 Task: Select the Central Africa Time as time zone for the schedule.
Action: Mouse moved to (94, 122)
Screenshot: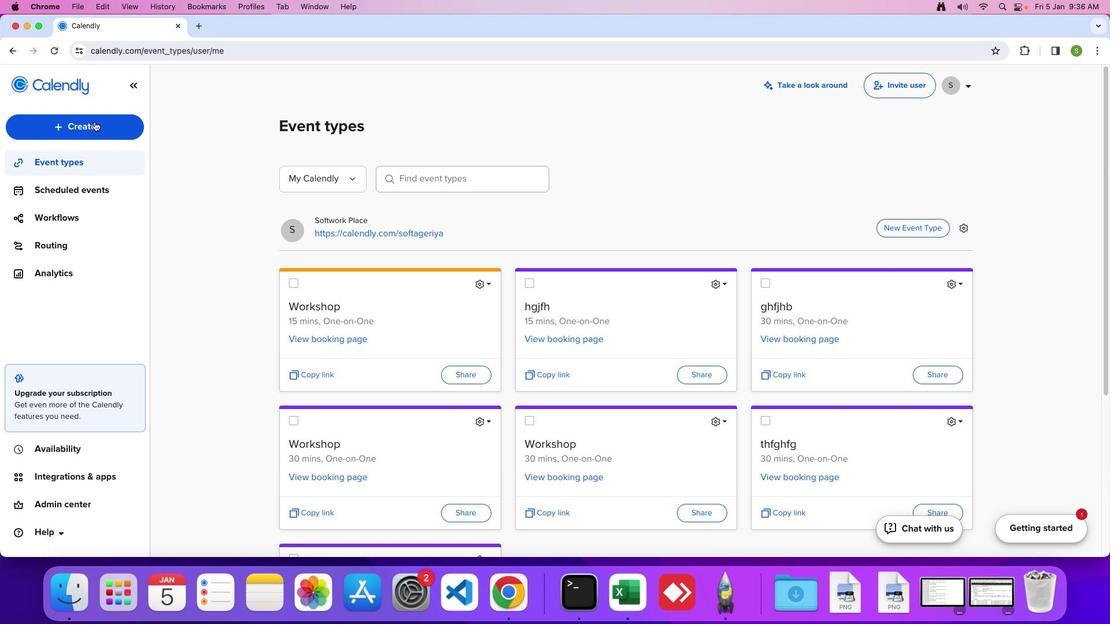 
Action: Mouse pressed left at (94, 122)
Screenshot: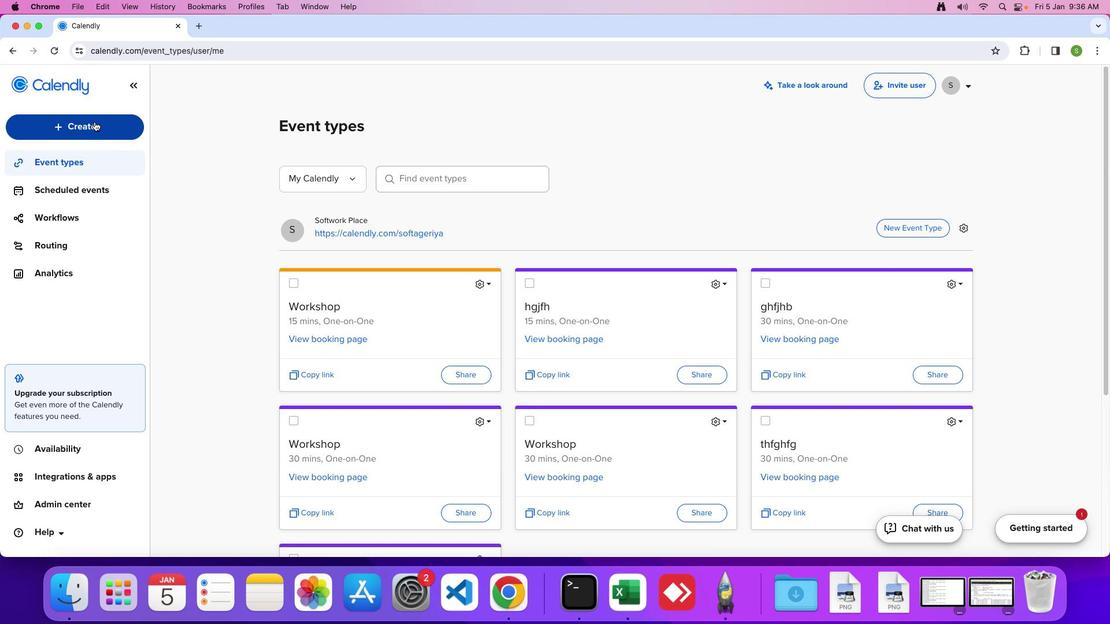
Action: Mouse moved to (60, 220)
Screenshot: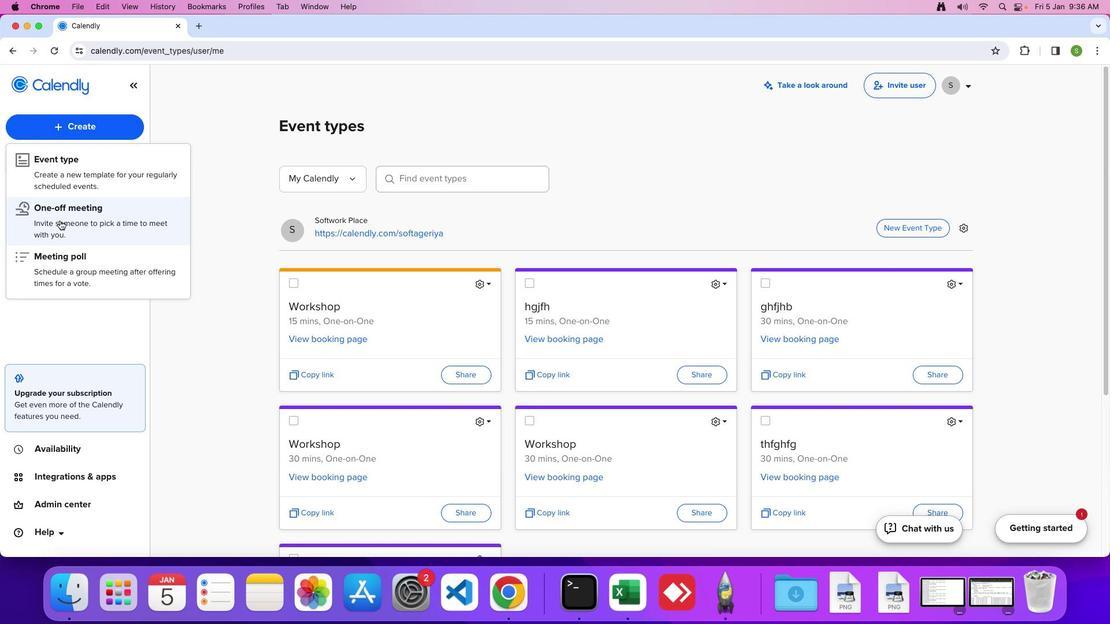 
Action: Mouse pressed left at (60, 220)
Screenshot: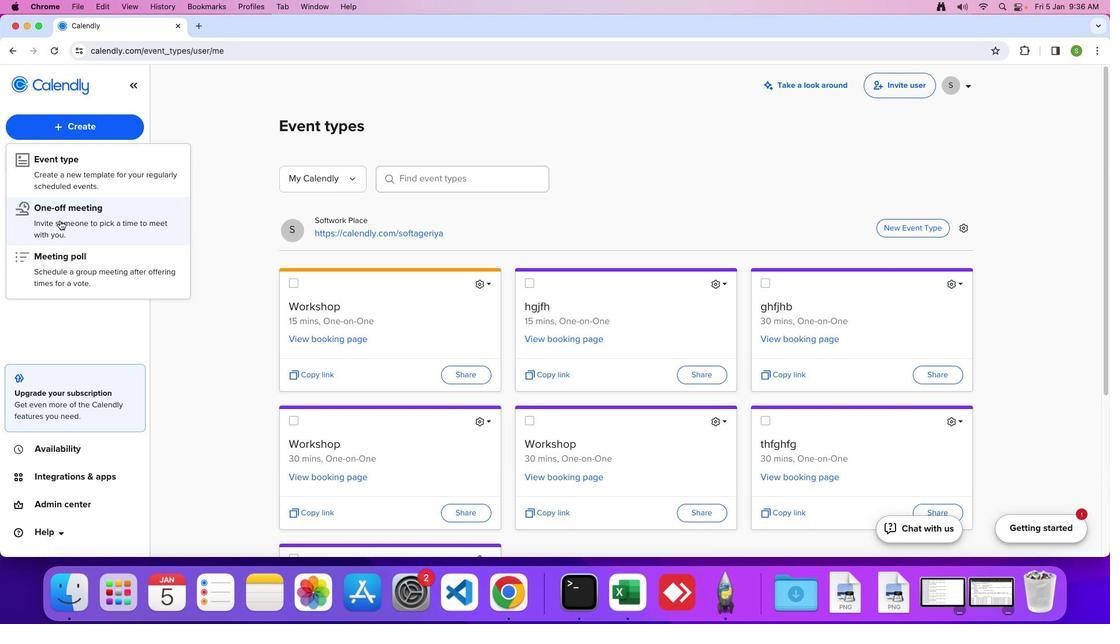 
Action: Mouse moved to (87, 140)
Screenshot: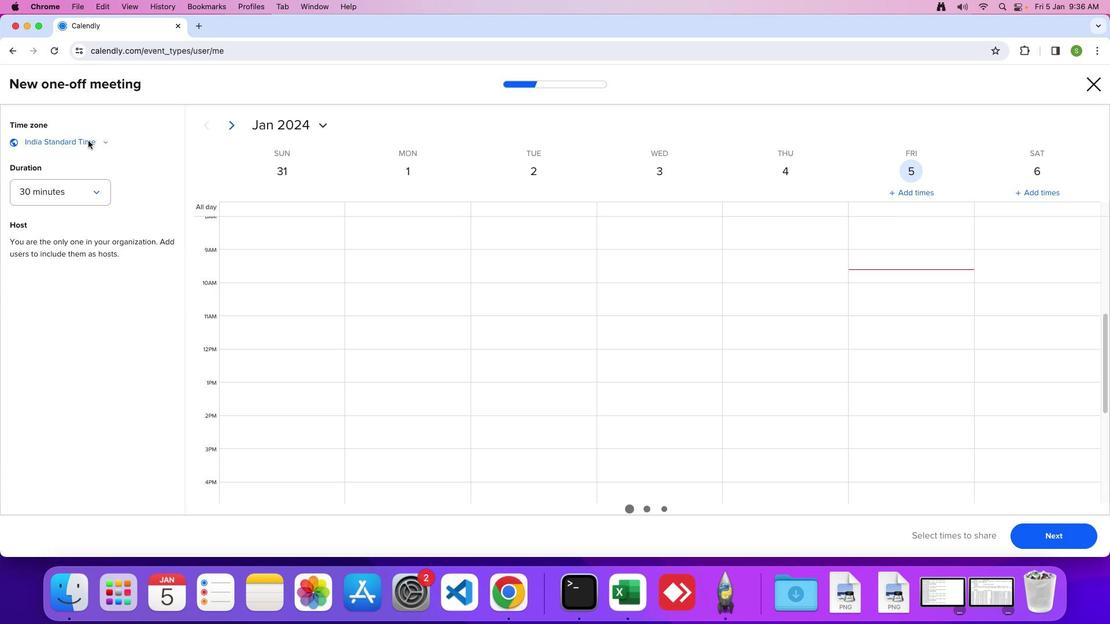 
Action: Mouse pressed left at (87, 140)
Screenshot: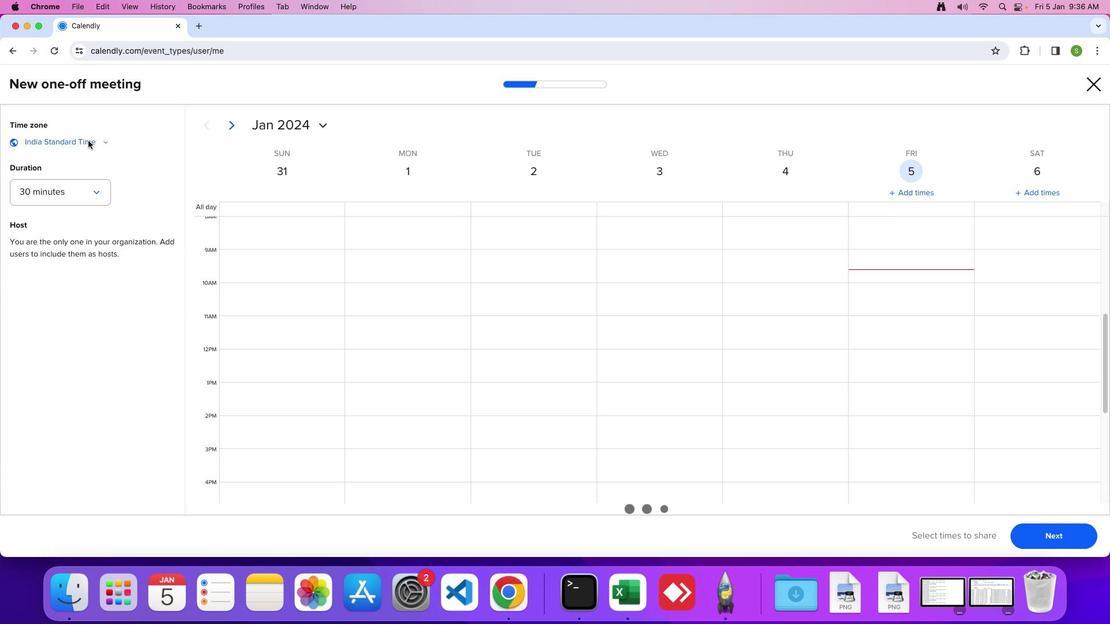 
Action: Mouse moved to (112, 247)
Screenshot: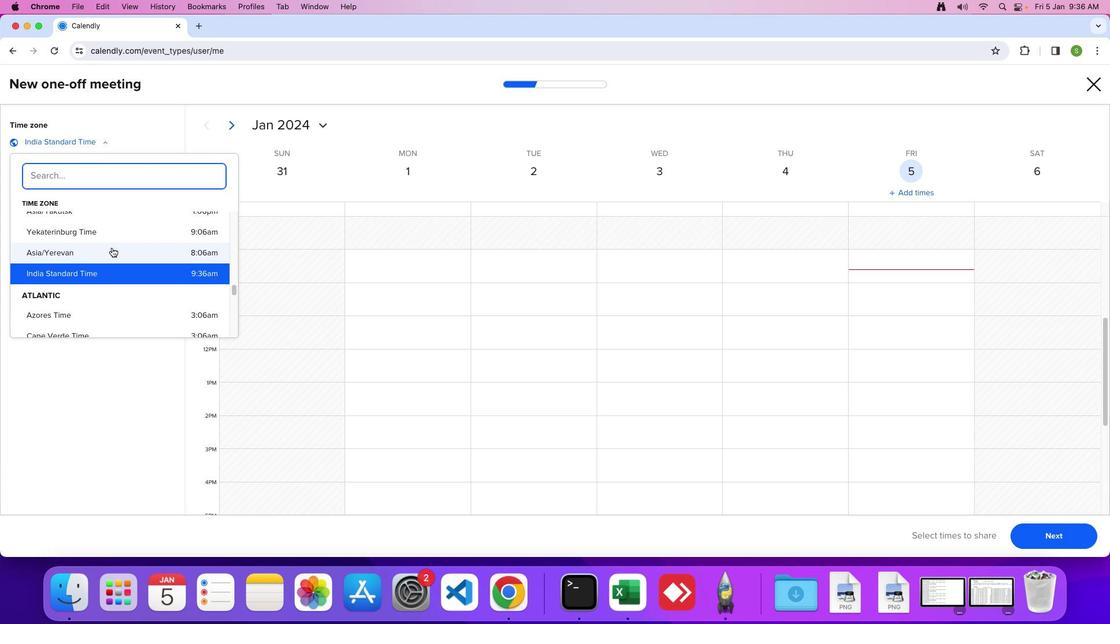 
Action: Mouse scrolled (112, 247) with delta (0, 0)
Screenshot: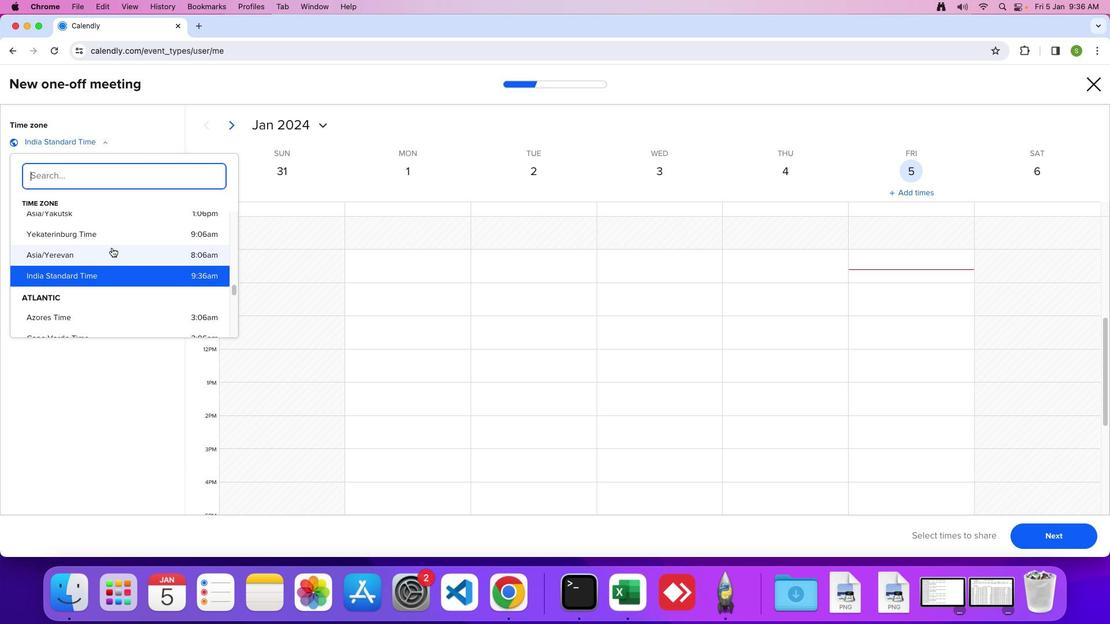 
Action: Mouse scrolled (112, 247) with delta (0, 0)
Screenshot: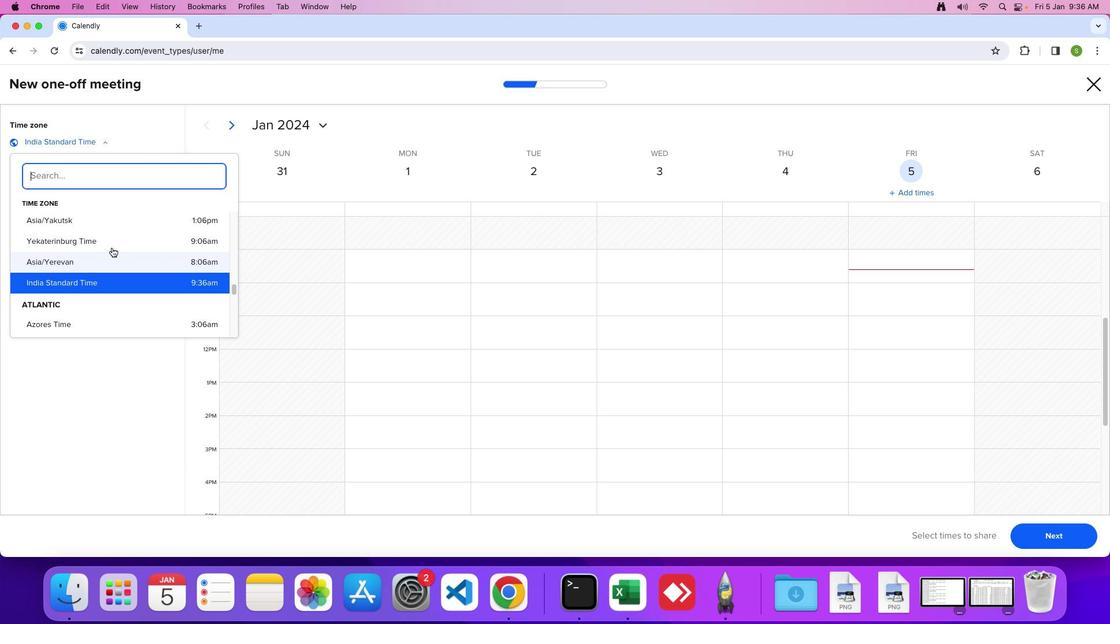 
Action: Mouse moved to (112, 248)
Screenshot: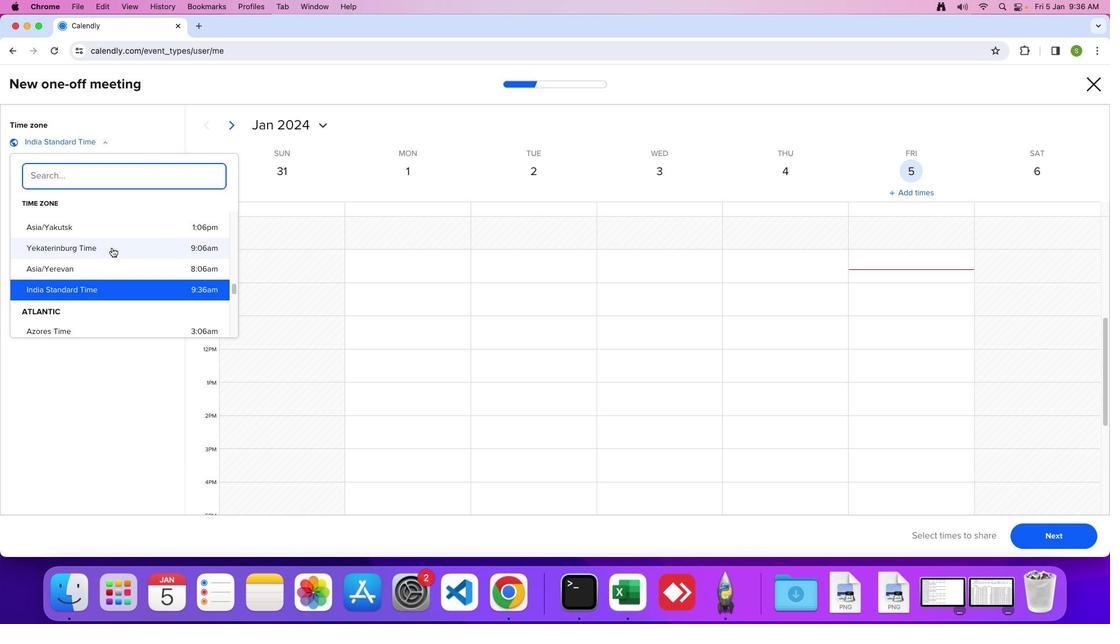 
Action: Mouse scrolled (112, 248) with delta (0, 0)
Screenshot: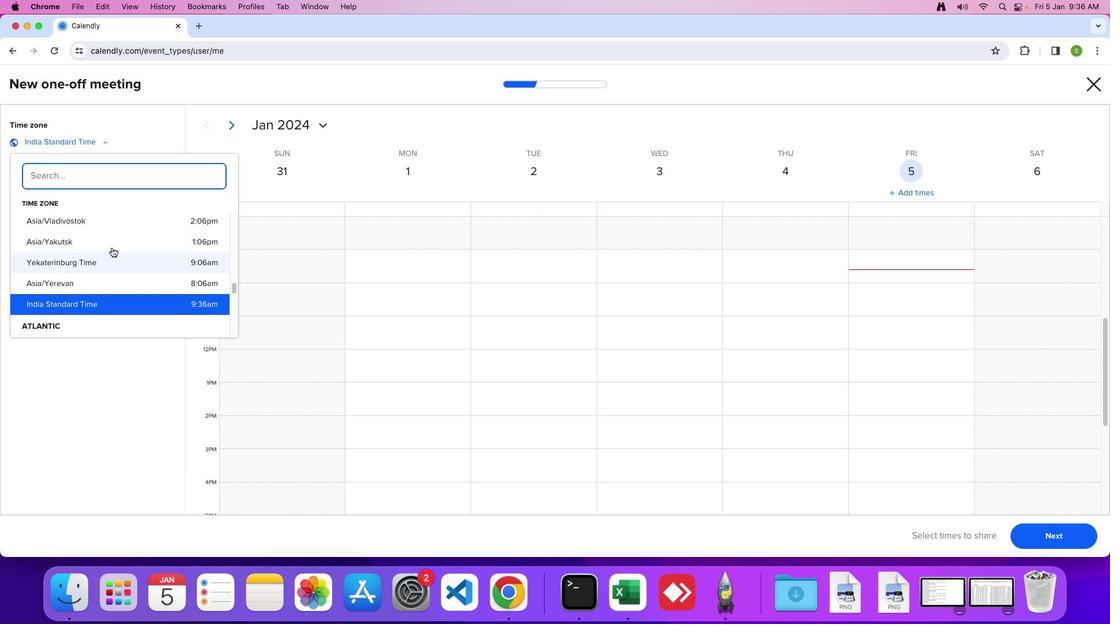 
Action: Mouse moved to (111, 248)
Screenshot: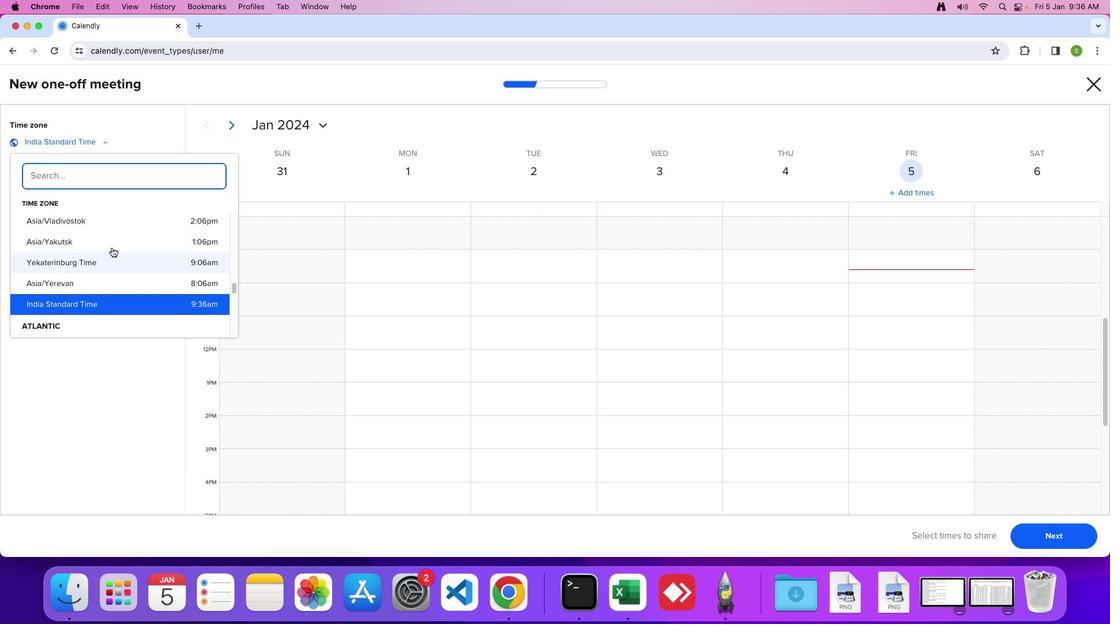 
Action: Mouse scrolled (111, 248) with delta (0, 0)
Screenshot: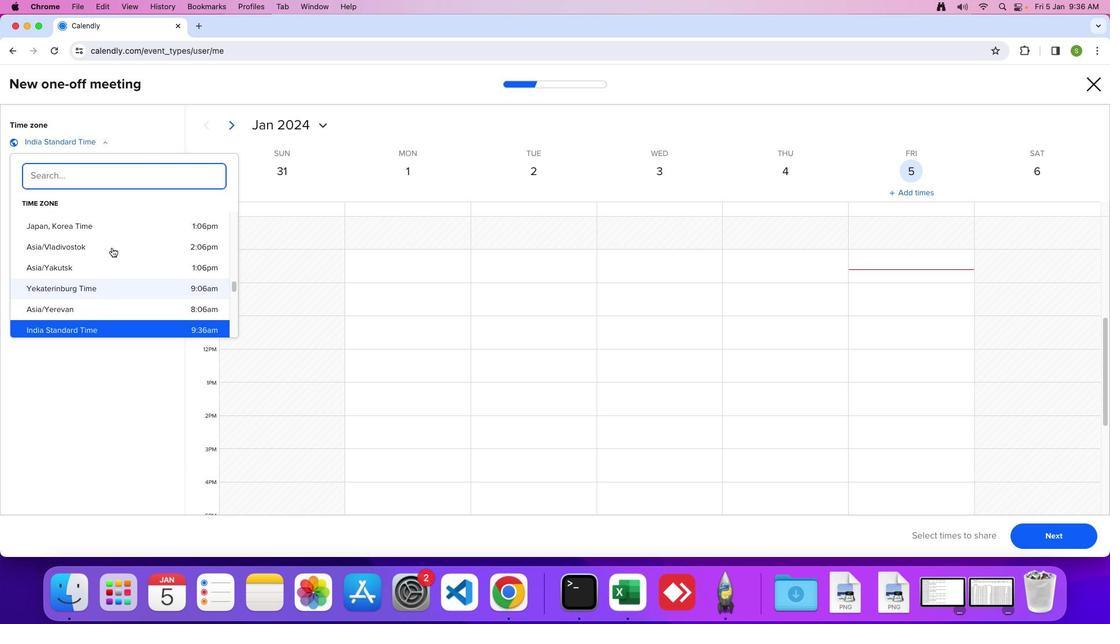 
Action: Mouse scrolled (111, 248) with delta (0, 1)
Screenshot: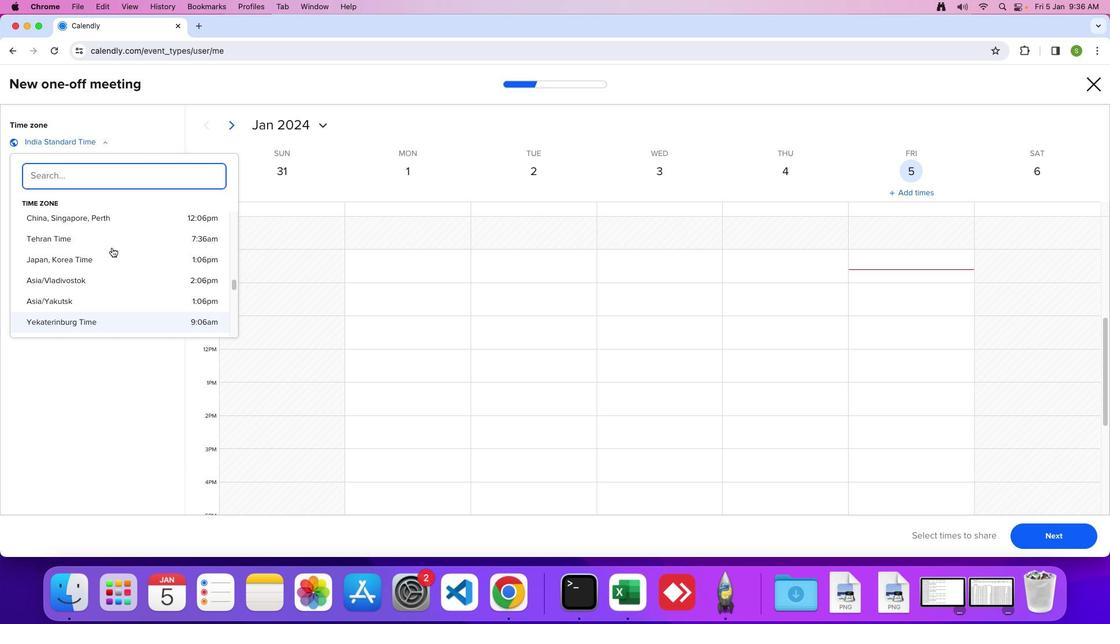 
Action: Mouse scrolled (111, 248) with delta (0, 0)
Screenshot: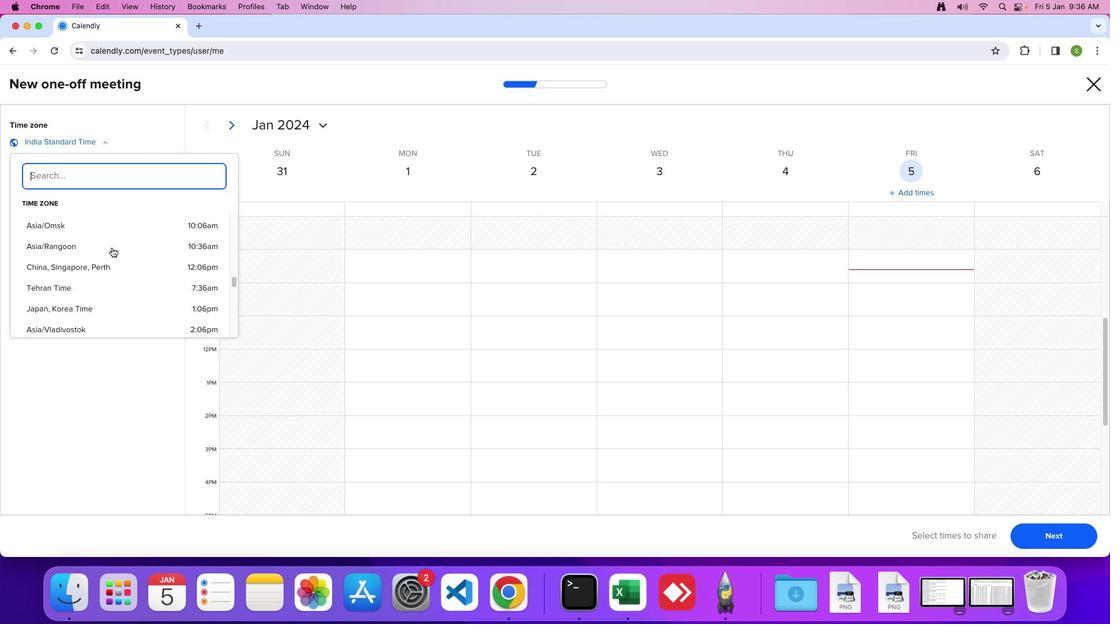 
Action: Mouse scrolled (111, 248) with delta (0, 0)
Screenshot: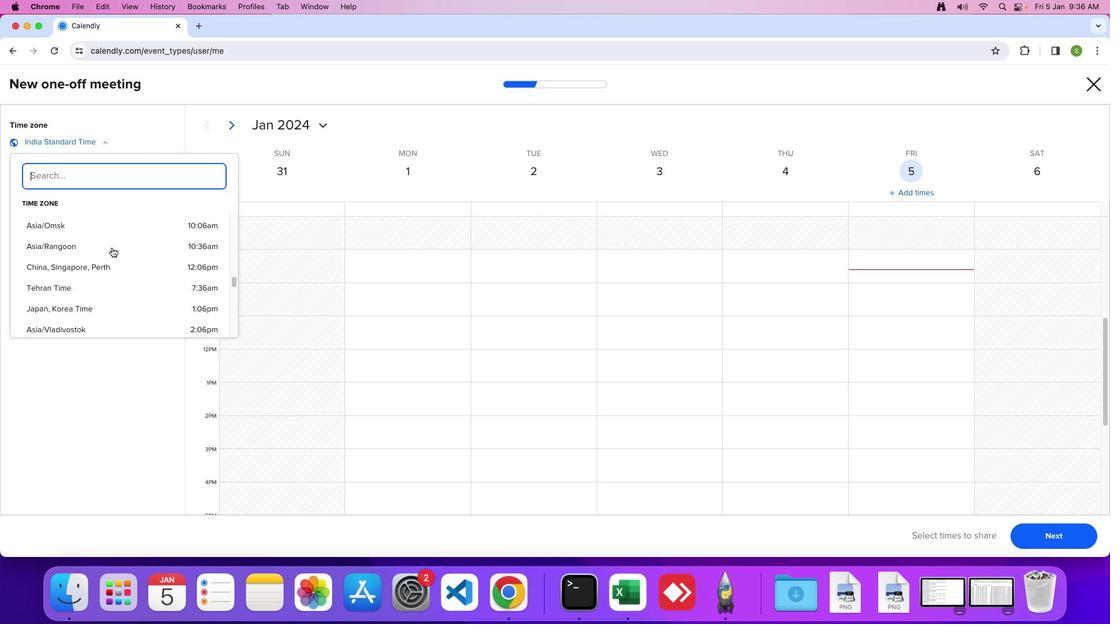 
Action: Mouse scrolled (111, 248) with delta (0, 0)
Screenshot: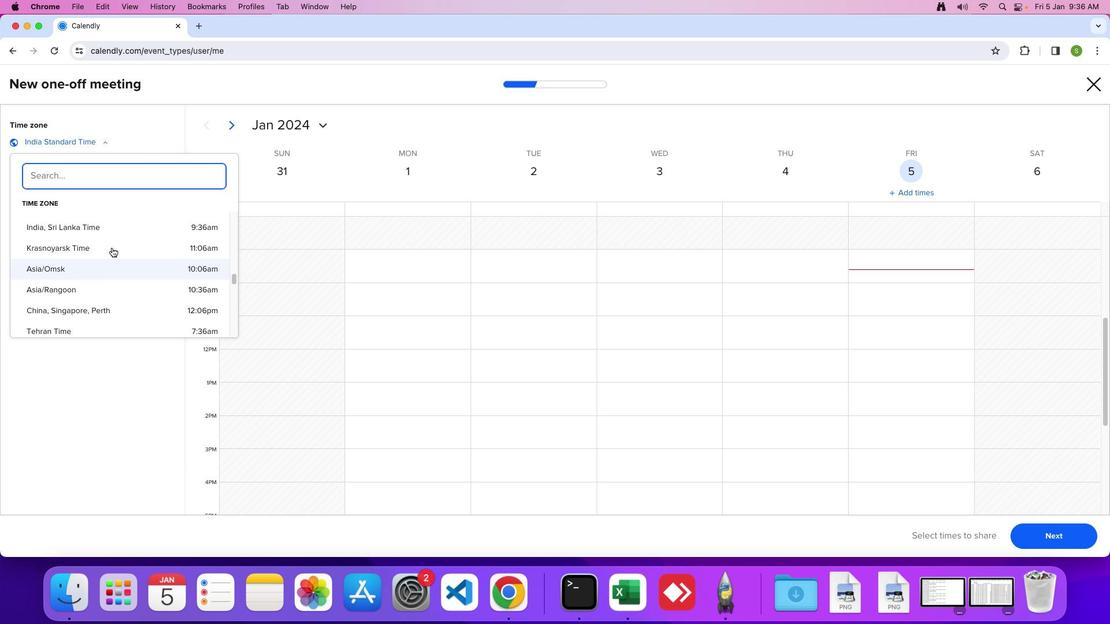 
Action: Mouse scrolled (111, 248) with delta (0, 0)
Screenshot: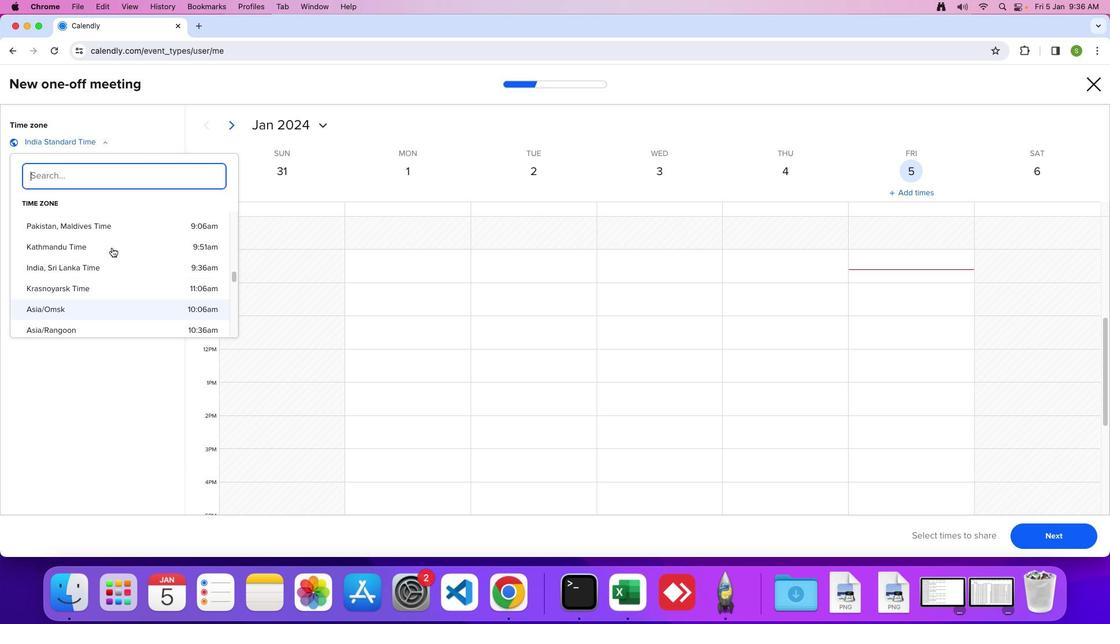 
Action: Mouse scrolled (111, 248) with delta (0, 2)
Screenshot: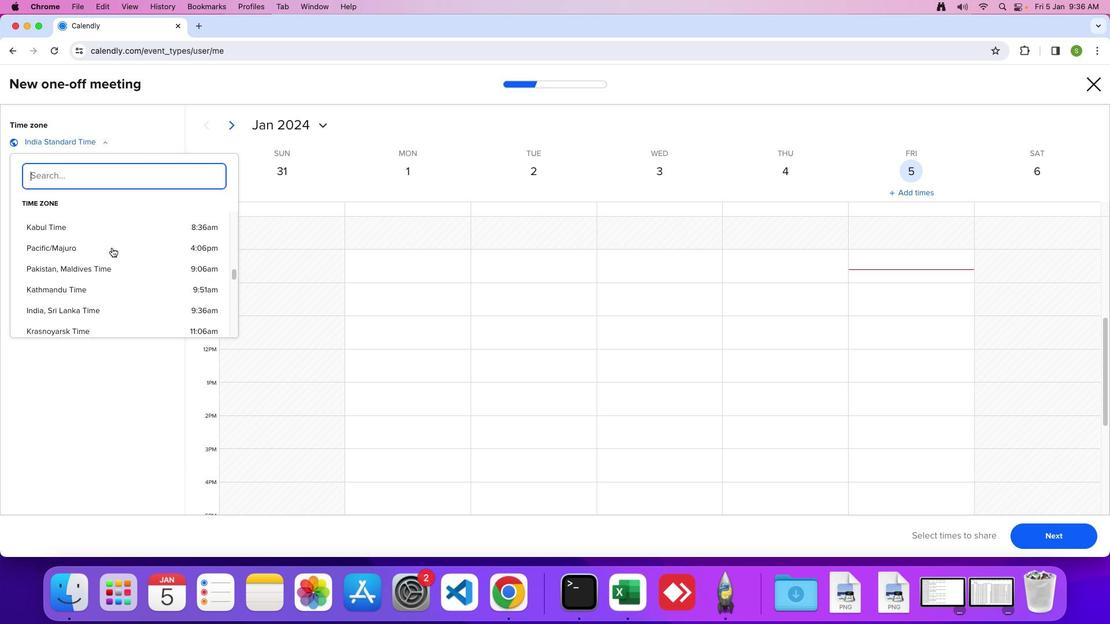 
Action: Mouse scrolled (111, 248) with delta (0, 0)
Screenshot: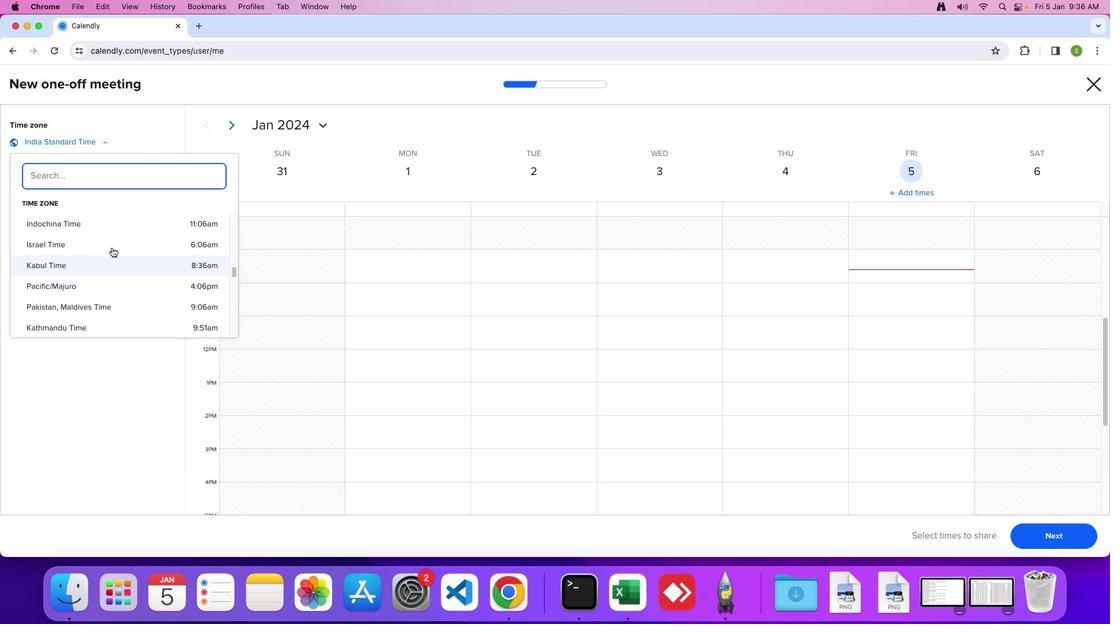 
Action: Mouse scrolled (111, 248) with delta (0, 0)
Screenshot: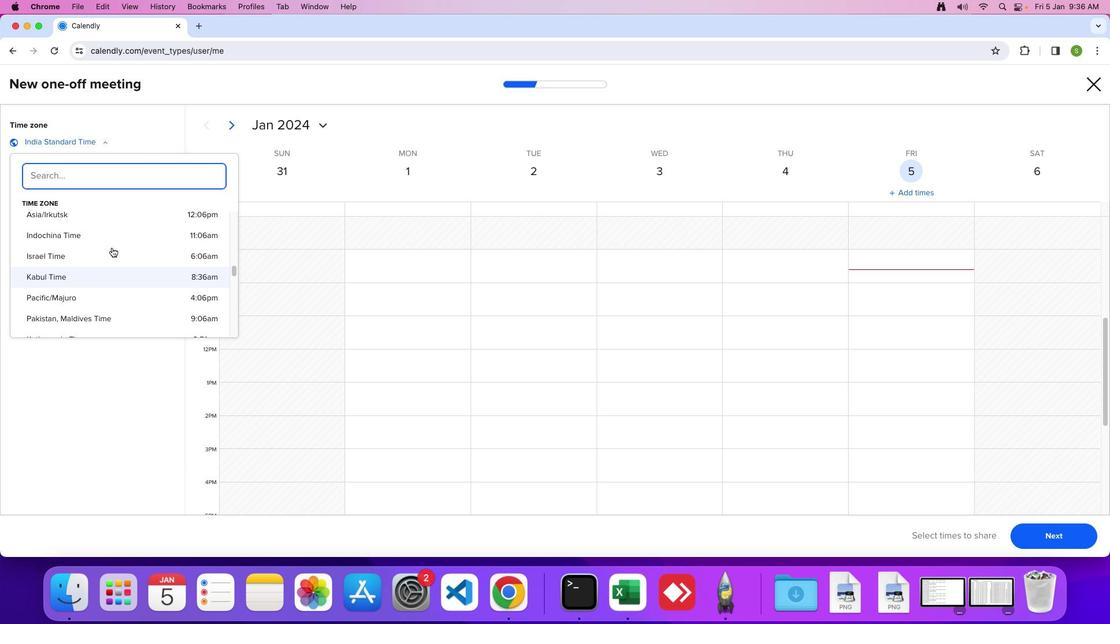 
Action: Mouse scrolled (111, 248) with delta (0, 1)
Screenshot: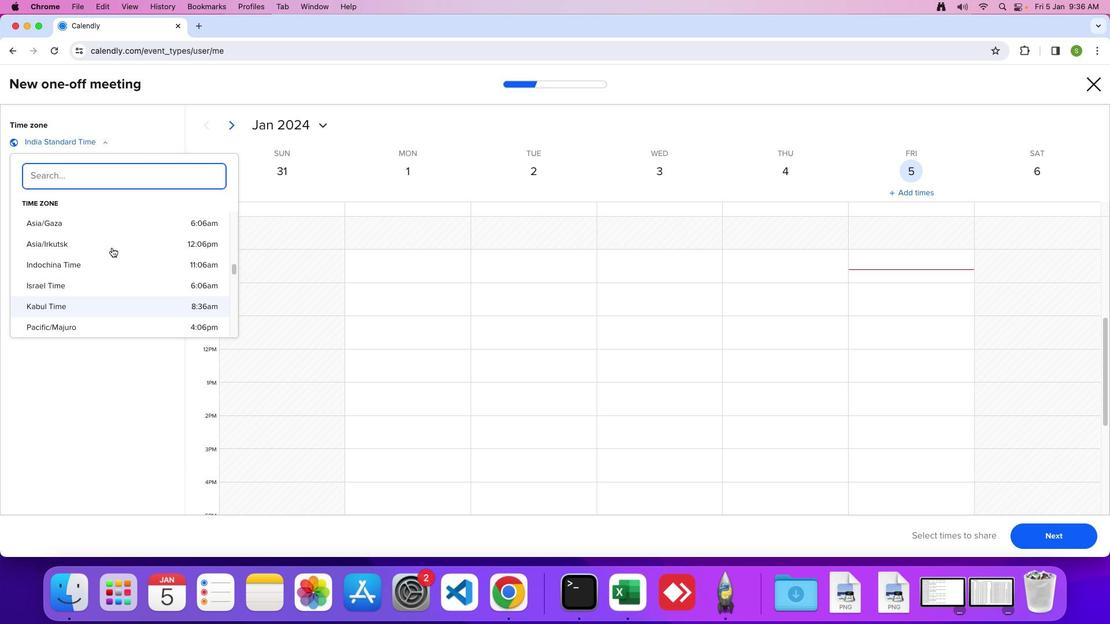 
Action: Mouse scrolled (111, 248) with delta (0, 0)
Screenshot: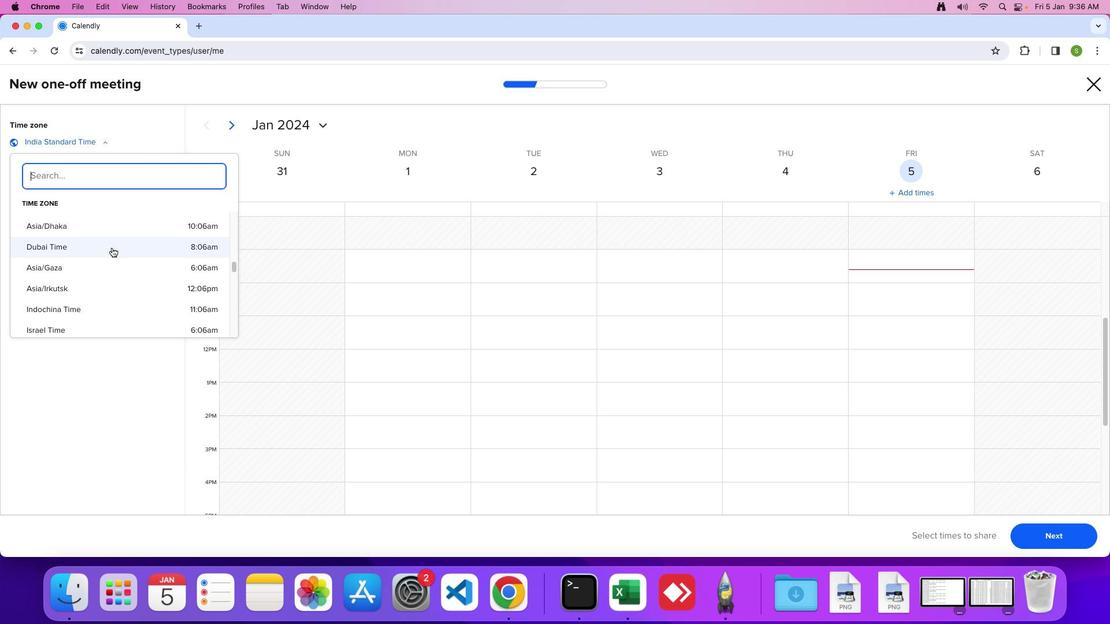 
Action: Mouse scrolled (111, 248) with delta (0, 0)
Screenshot: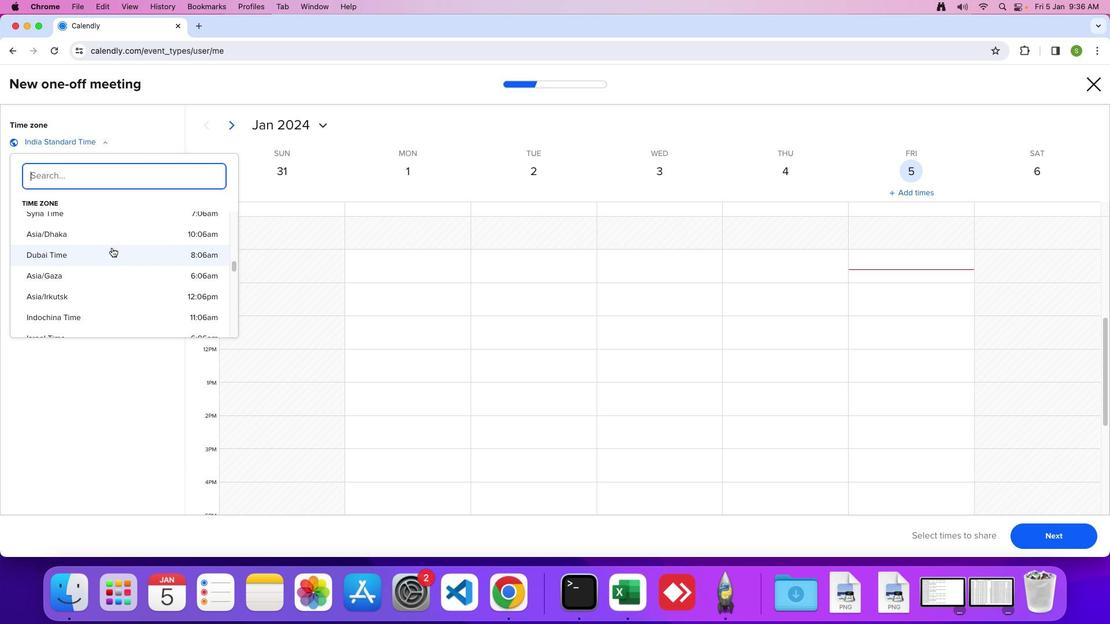 
Action: Mouse scrolled (111, 248) with delta (0, 0)
Screenshot: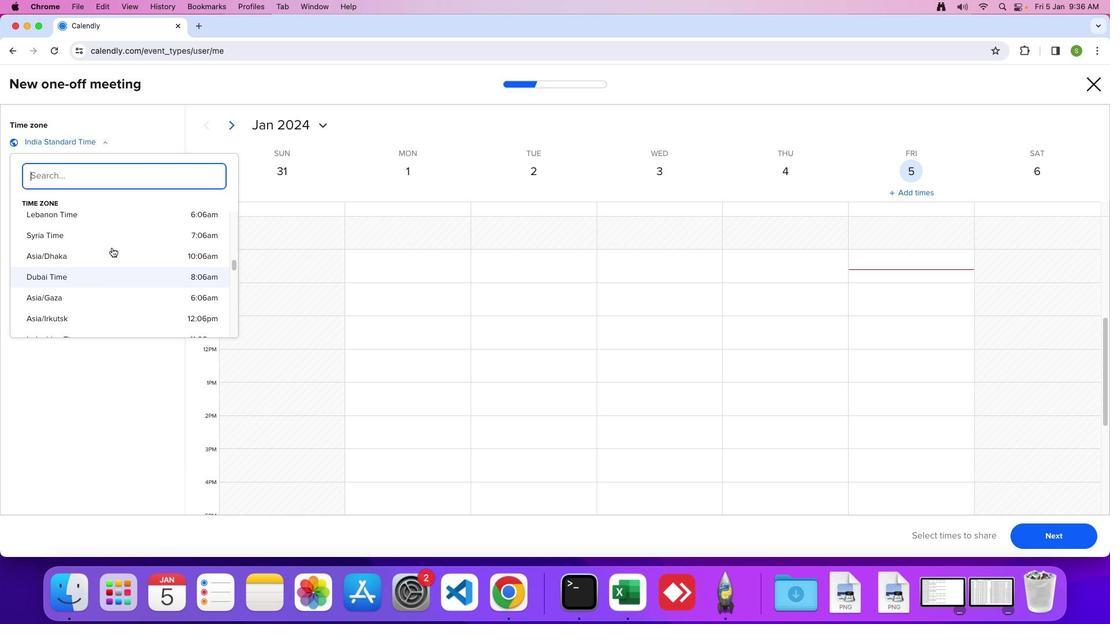 
Action: Mouse scrolled (111, 248) with delta (0, 0)
Screenshot: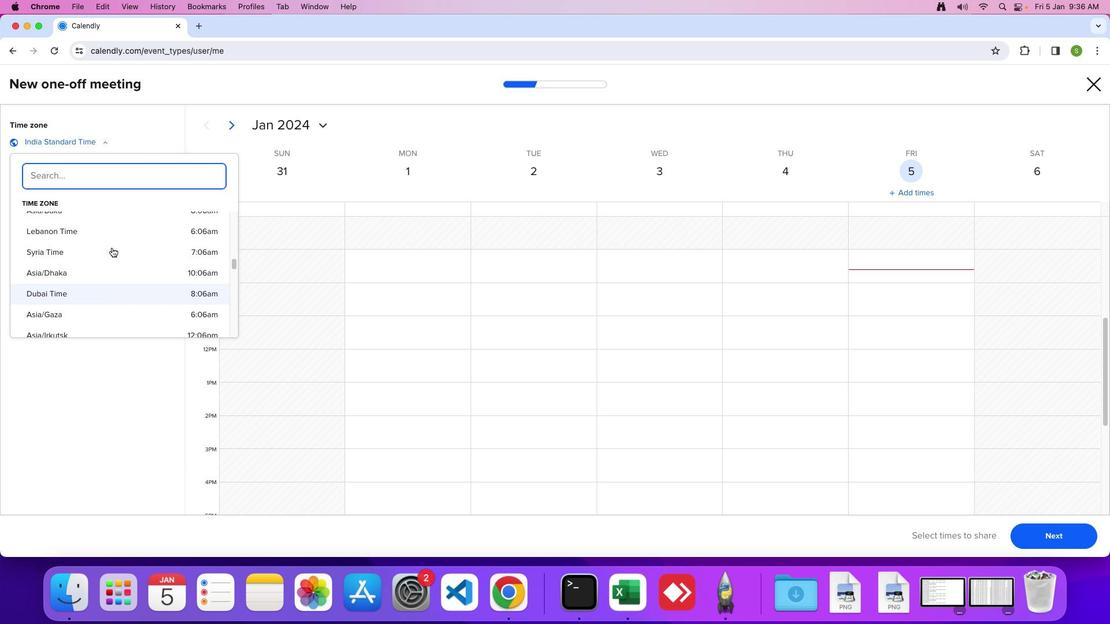 
Action: Mouse scrolled (111, 248) with delta (0, 0)
Screenshot: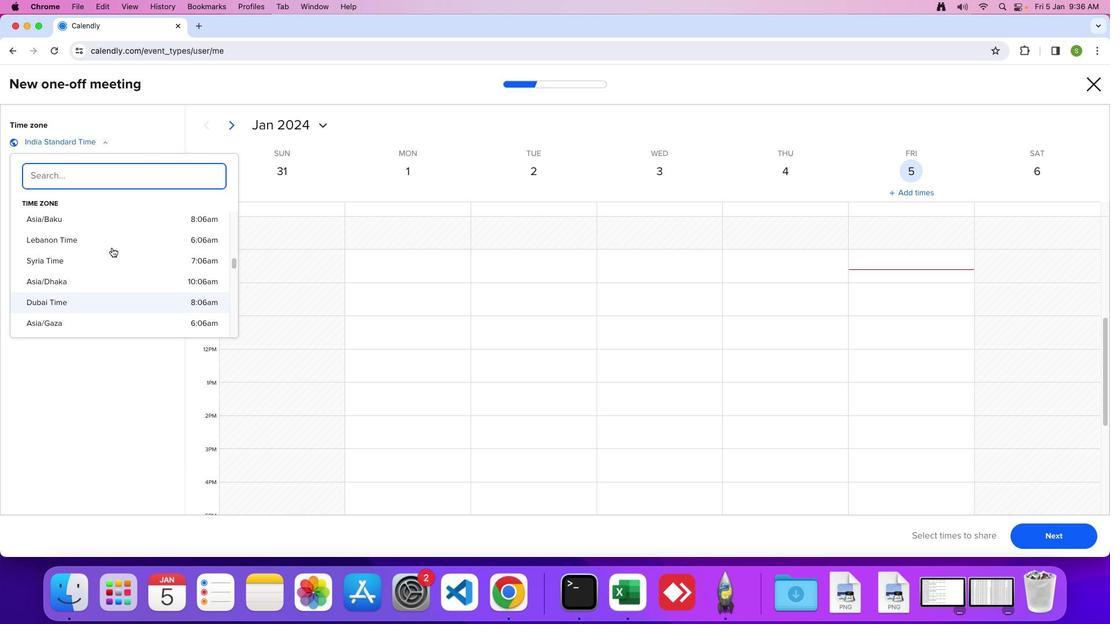 
Action: Mouse scrolled (111, 248) with delta (0, 0)
Screenshot: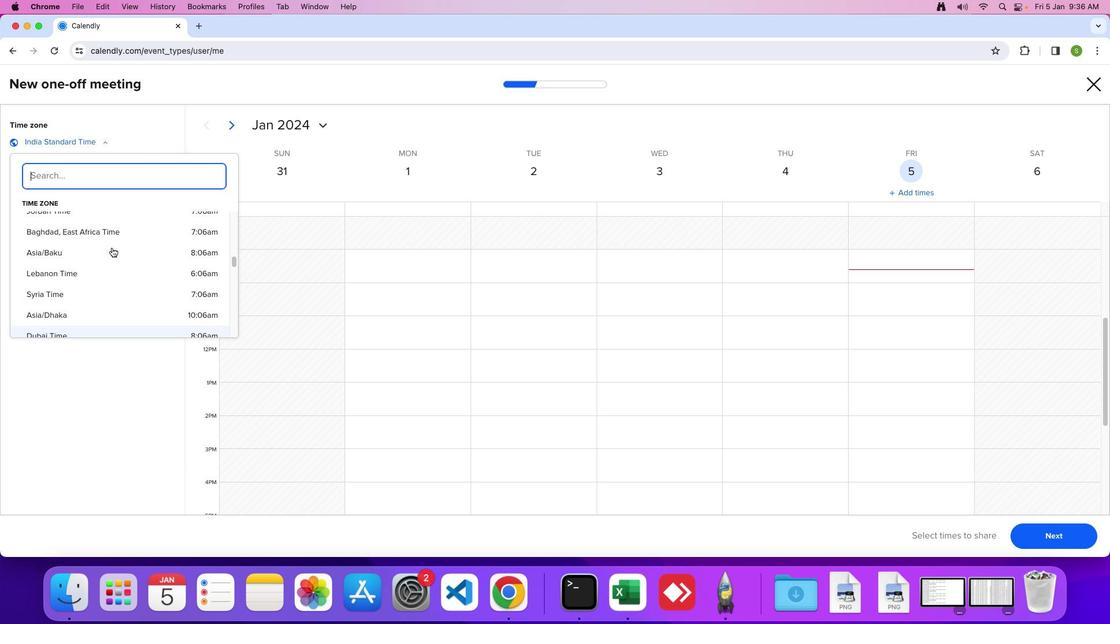
Action: Mouse scrolled (111, 248) with delta (0, 0)
Screenshot: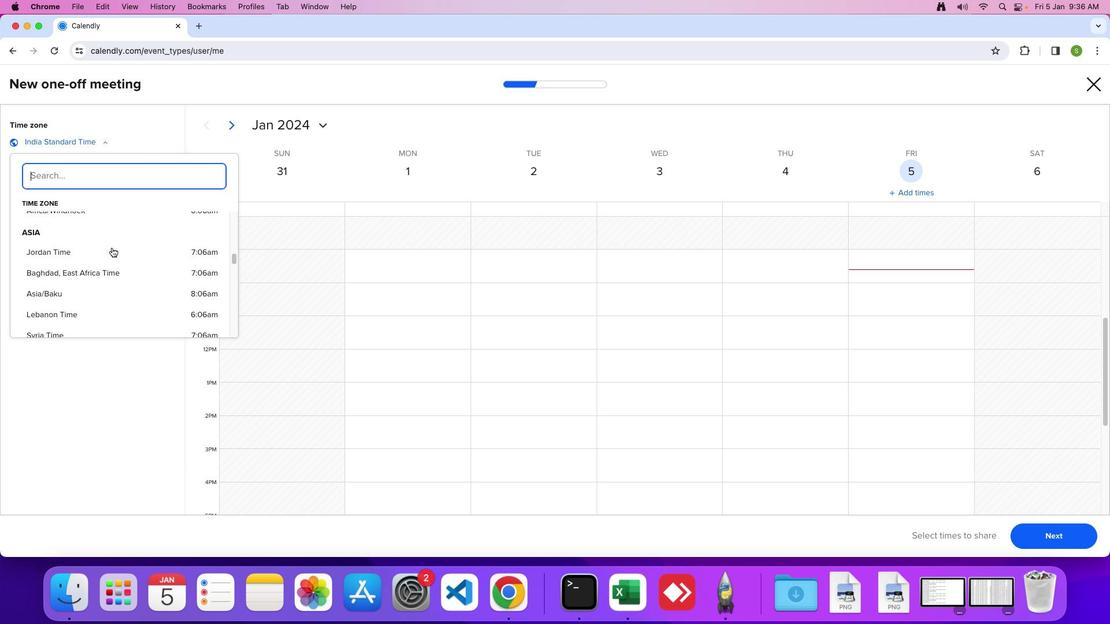 
Action: Mouse scrolled (111, 248) with delta (0, 2)
Screenshot: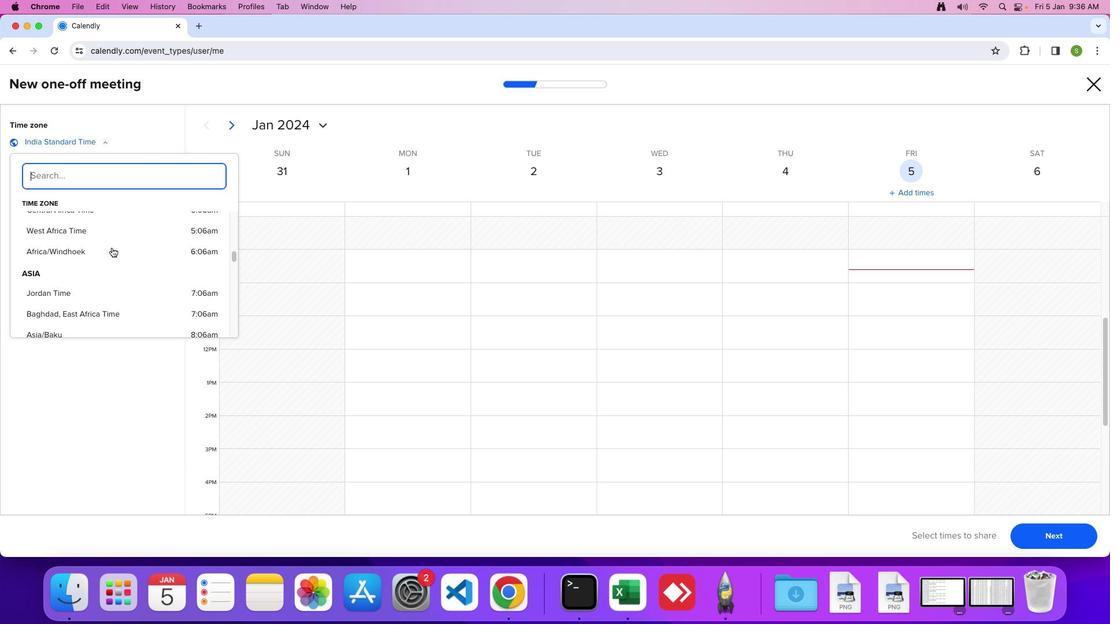 
Action: Mouse scrolled (111, 248) with delta (0, 0)
Screenshot: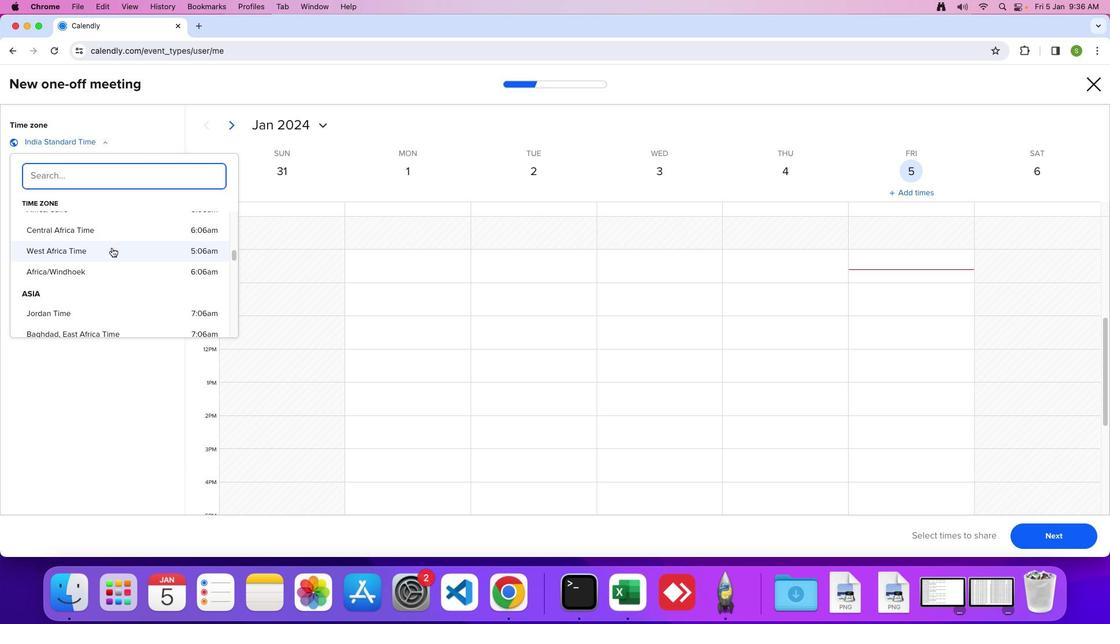 
Action: Mouse scrolled (111, 248) with delta (0, 0)
Screenshot: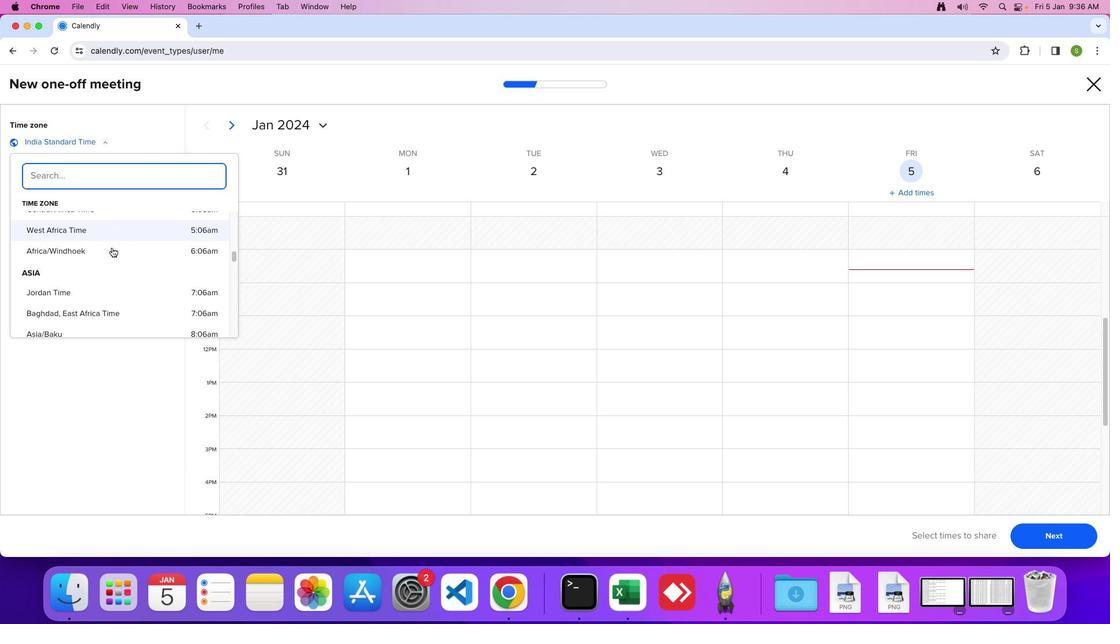 
Action: Mouse scrolled (111, 248) with delta (0, -1)
Screenshot: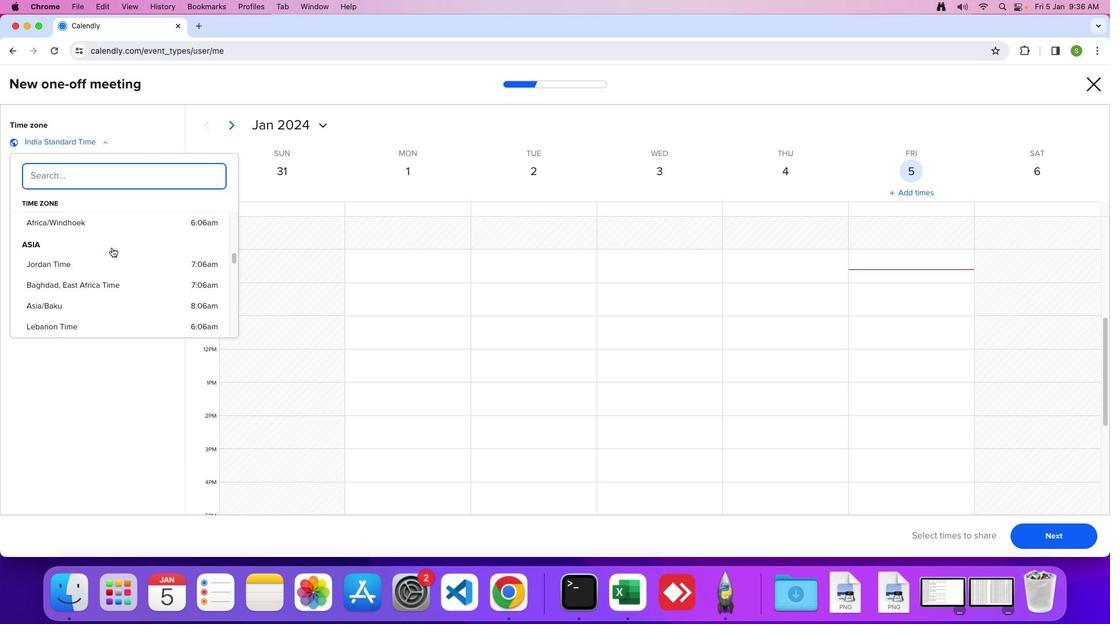 
Action: Mouse scrolled (111, 248) with delta (0, 0)
Screenshot: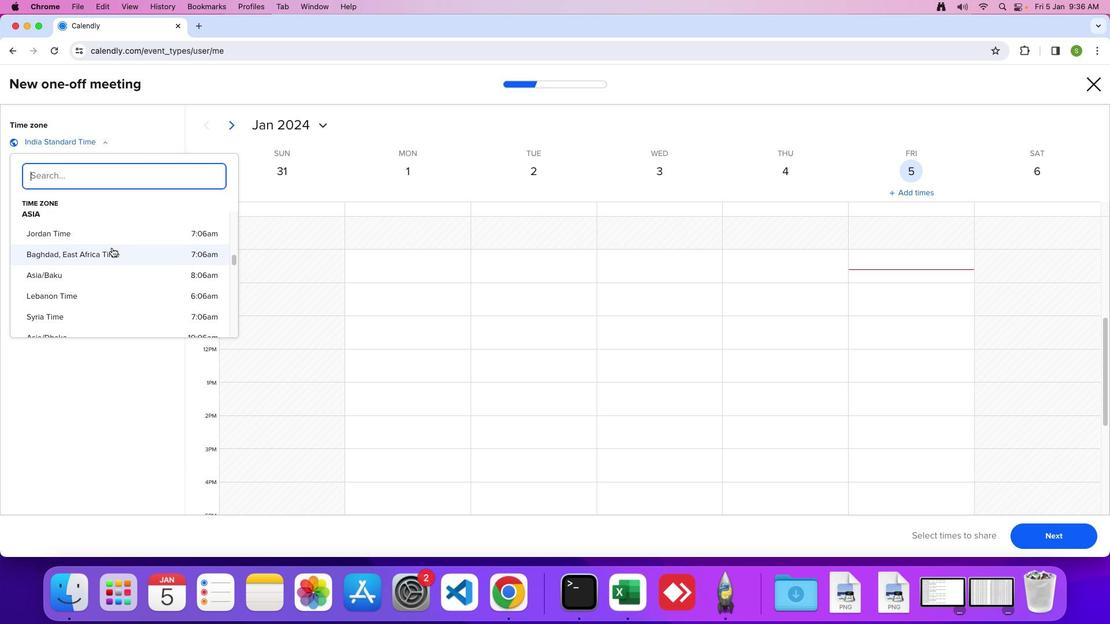 
Action: Mouse scrolled (111, 248) with delta (0, 0)
Screenshot: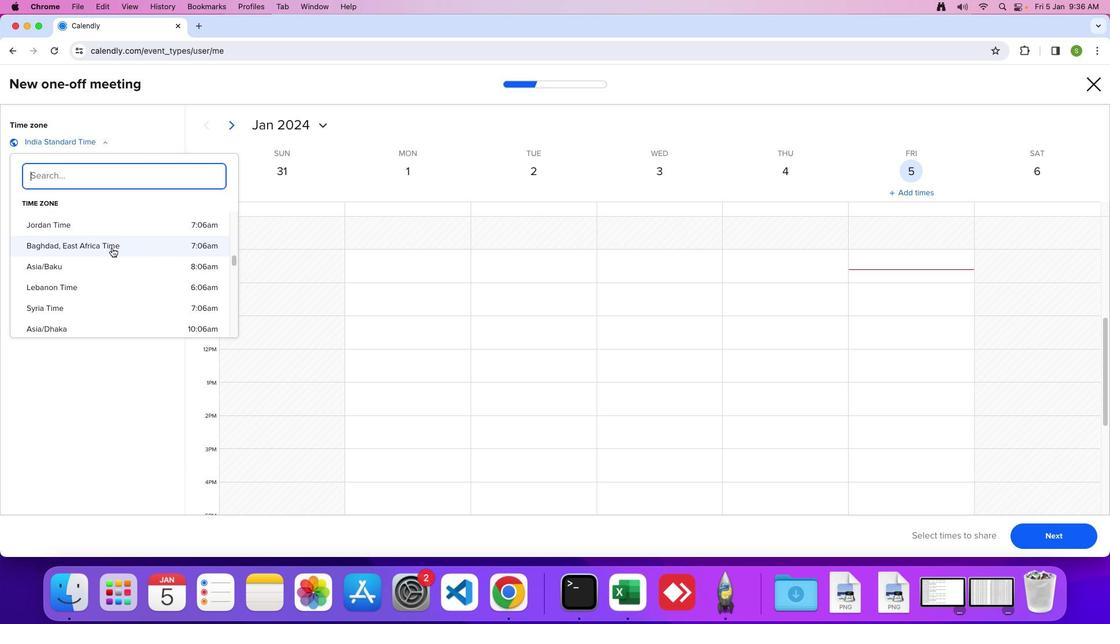
Action: Mouse scrolled (111, 248) with delta (0, 0)
Screenshot: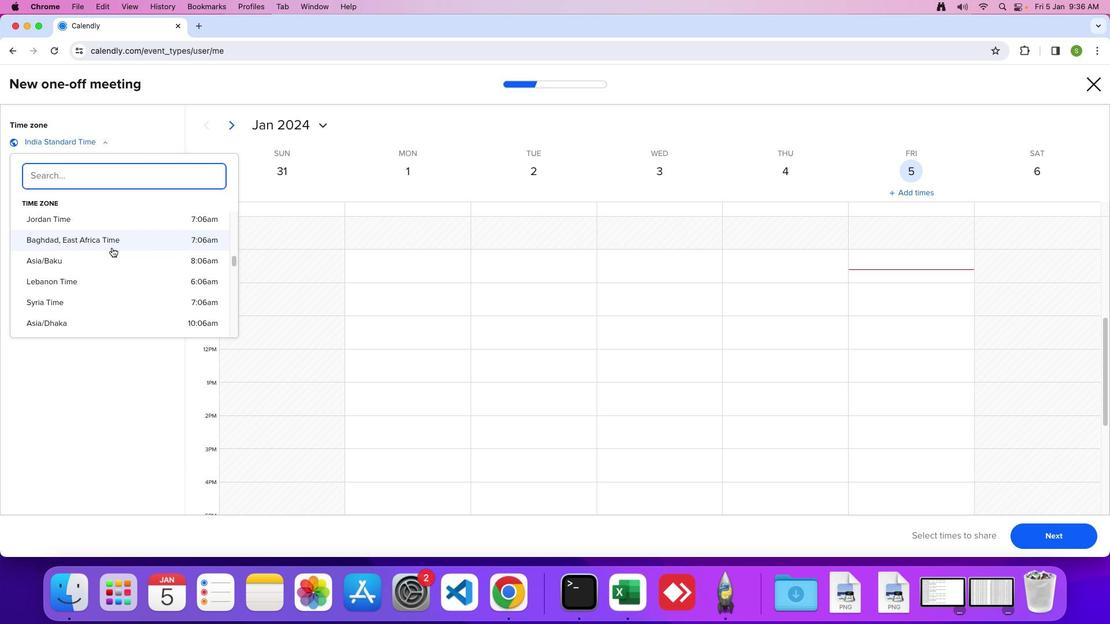 
Action: Mouse scrolled (111, 248) with delta (0, 0)
Screenshot: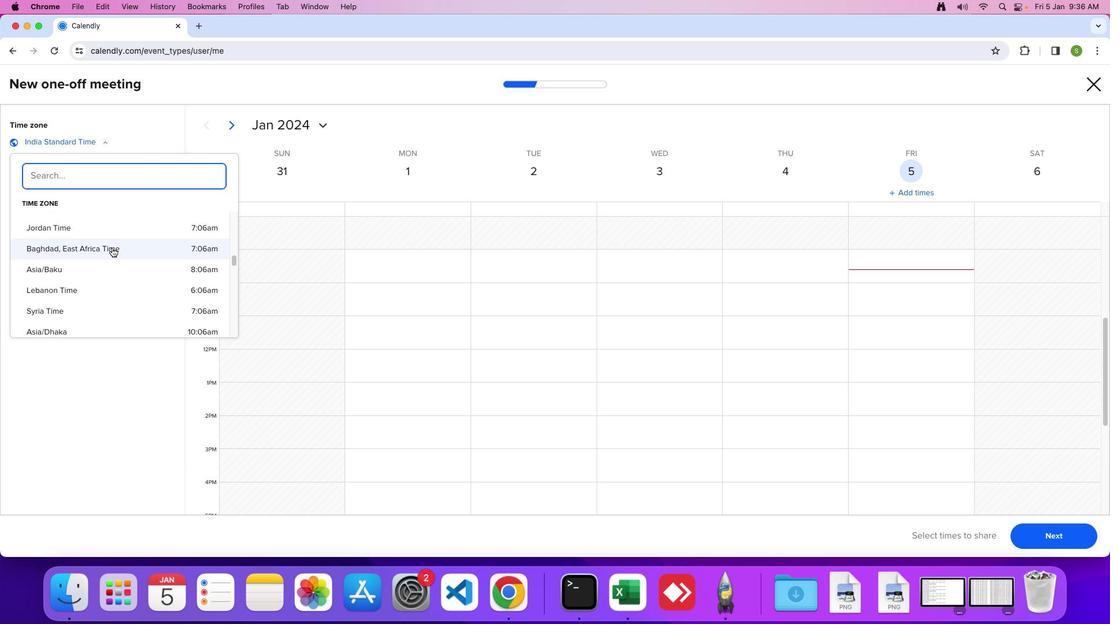 
Action: Mouse scrolled (111, 248) with delta (0, 0)
Screenshot: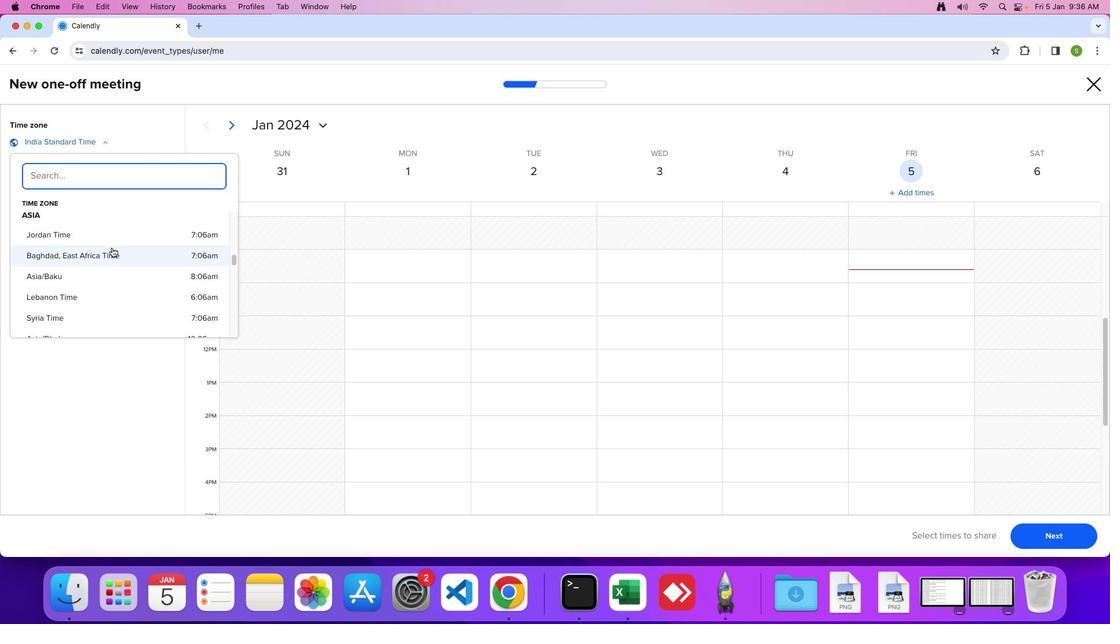 
Action: Mouse scrolled (111, 248) with delta (0, 0)
Screenshot: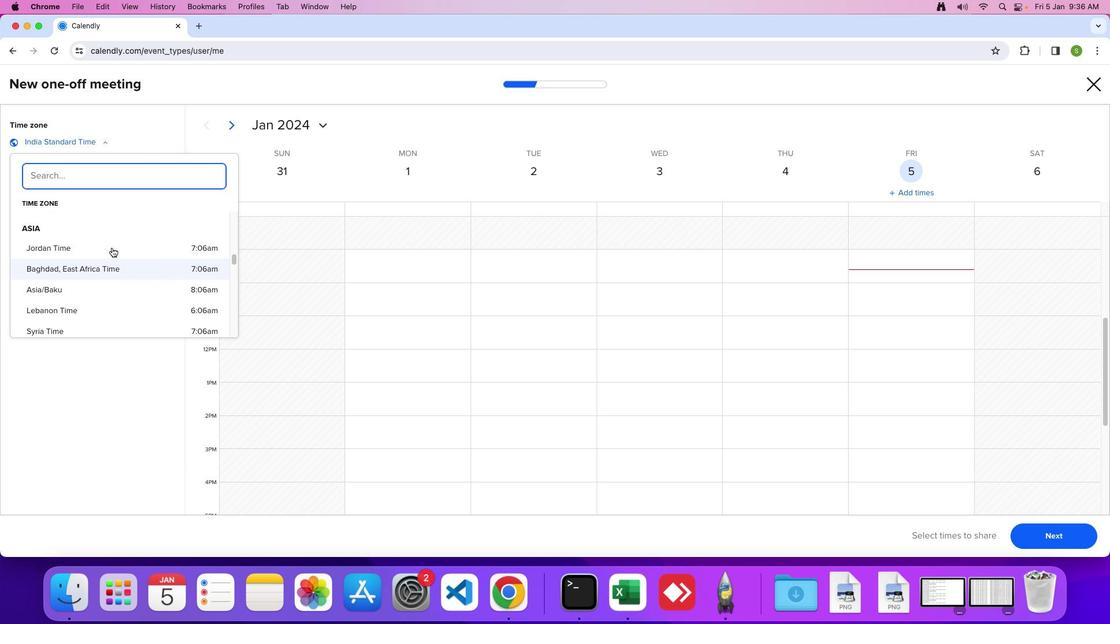 
Action: Mouse scrolled (111, 248) with delta (0, 0)
Screenshot: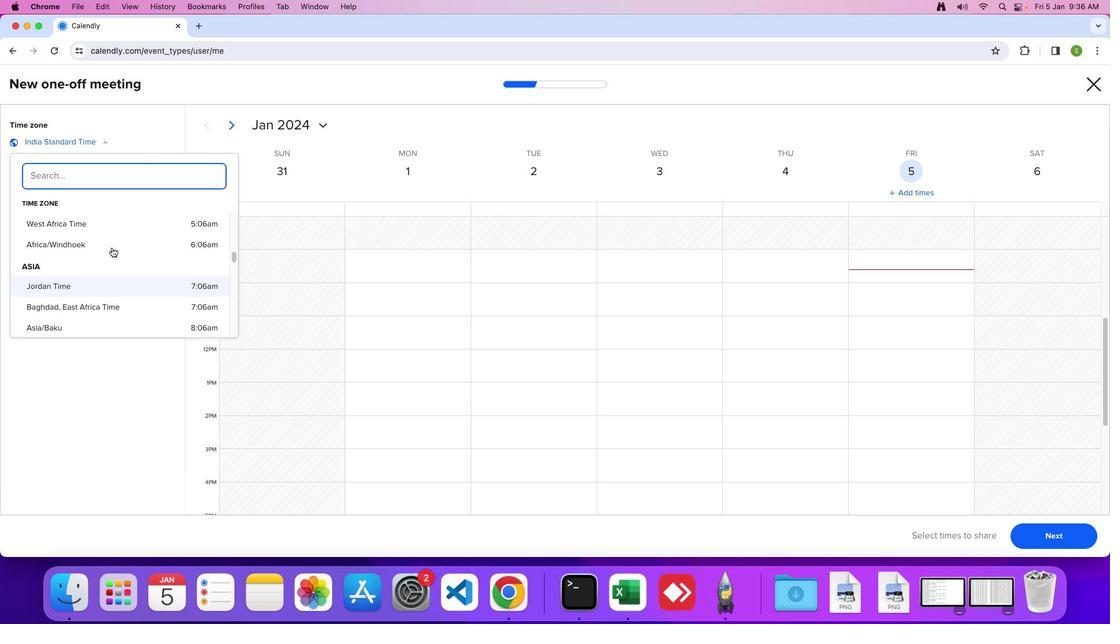 
Action: Mouse scrolled (111, 248) with delta (0, 0)
Screenshot: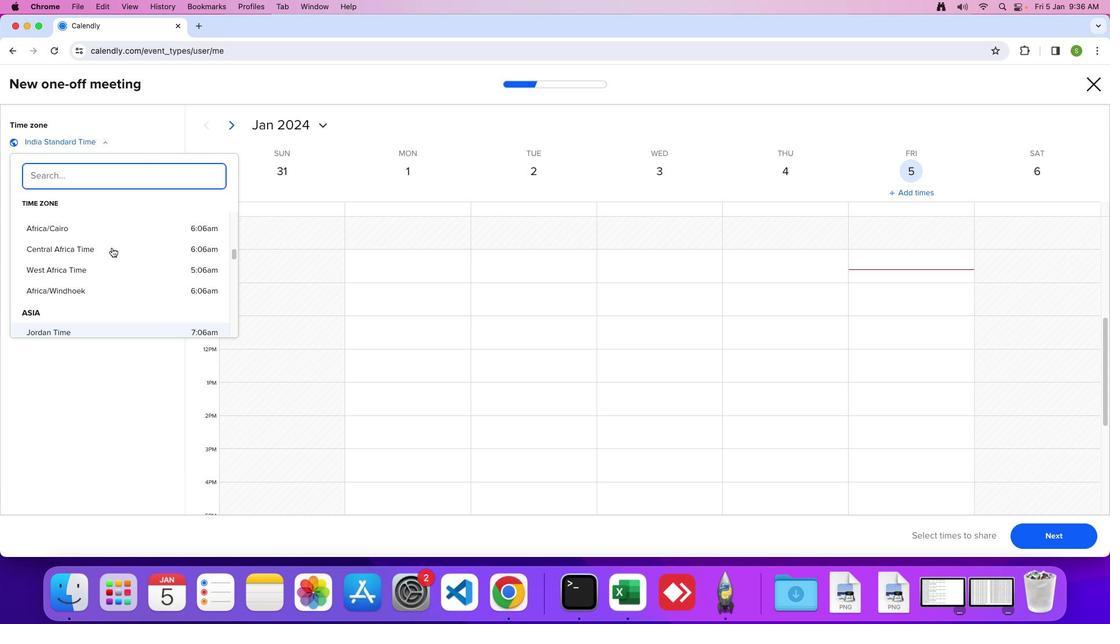 
Action: Mouse scrolled (111, 248) with delta (0, 2)
Screenshot: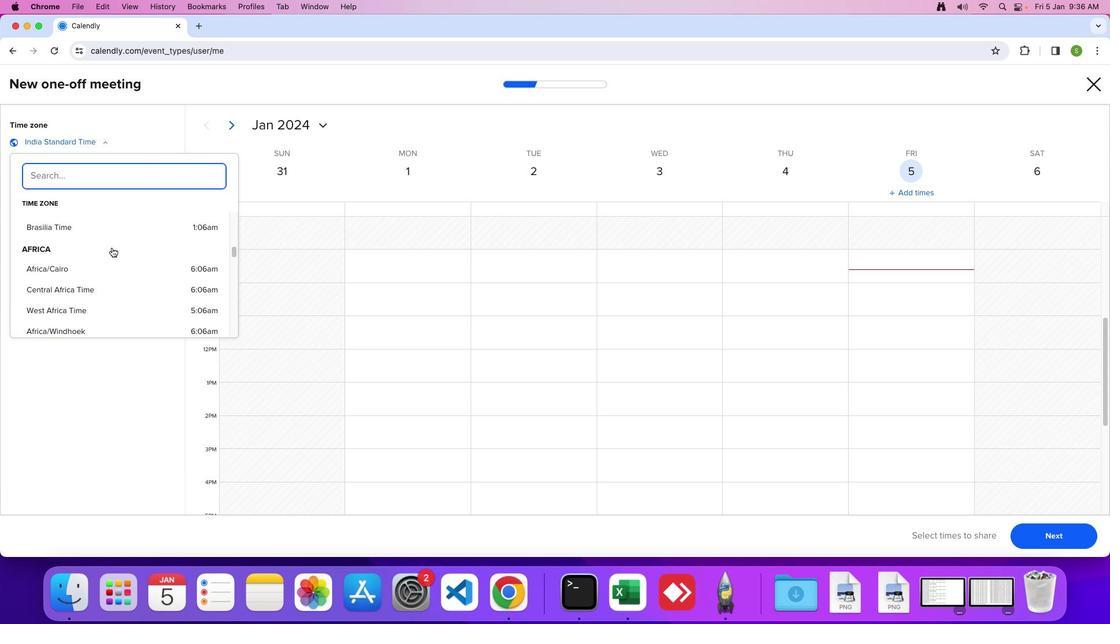 
Action: Mouse scrolled (111, 248) with delta (0, 0)
Screenshot: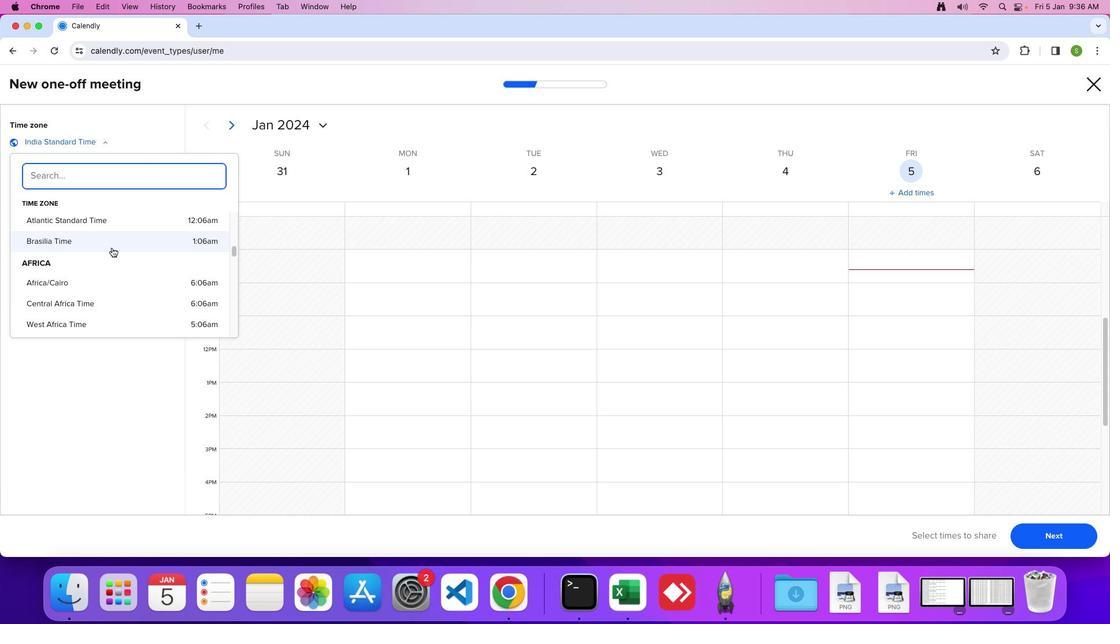 
Action: Mouse scrolled (111, 248) with delta (0, 0)
Screenshot: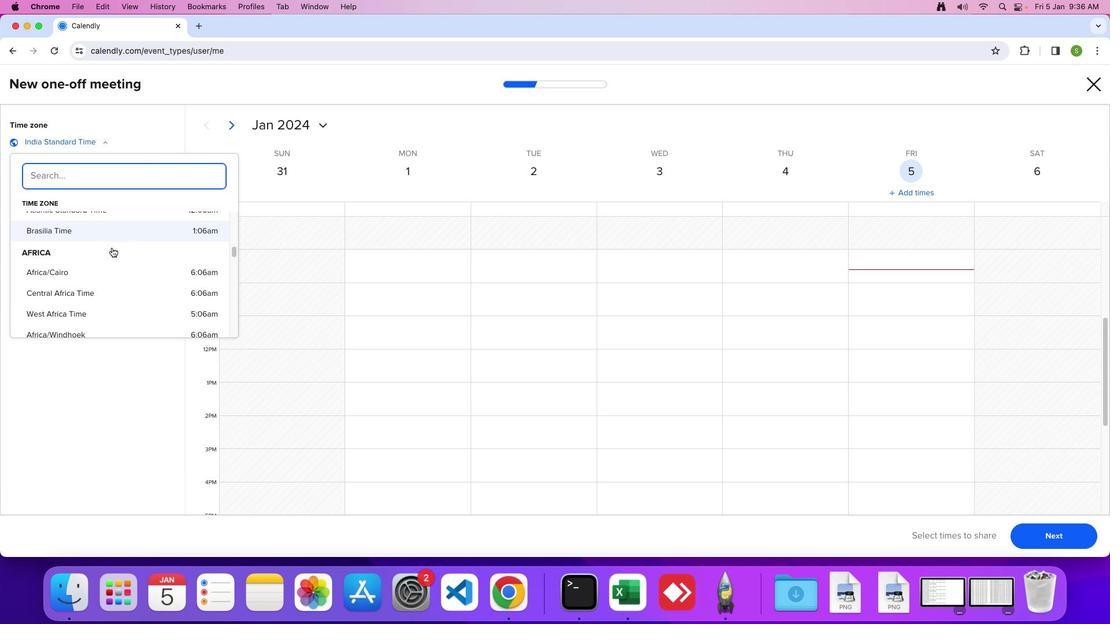 
Action: Mouse moved to (88, 286)
Screenshot: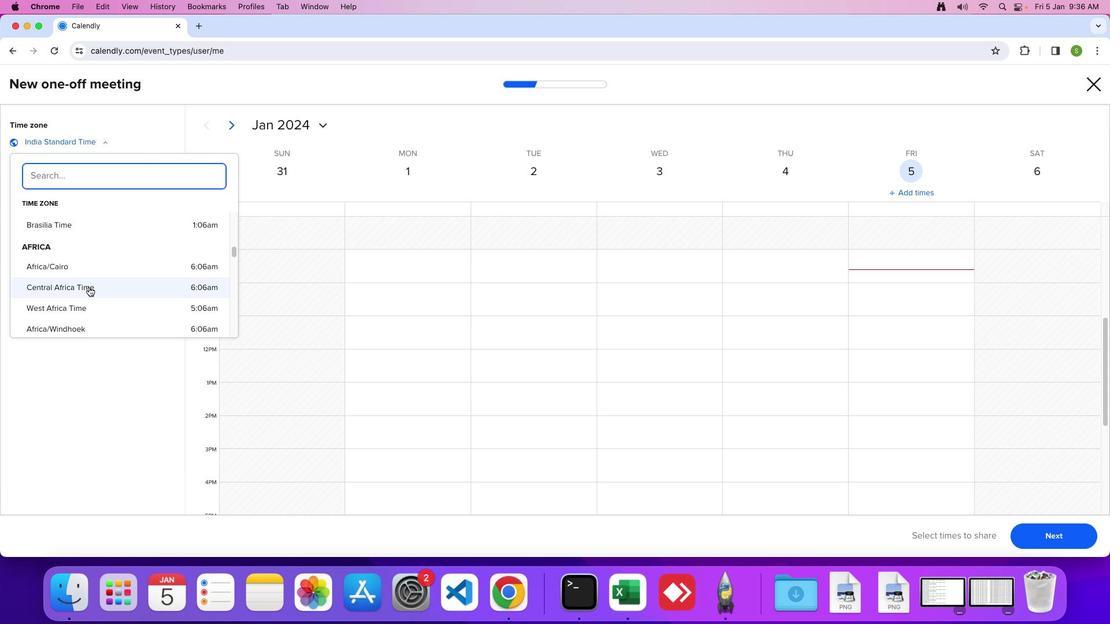 
Action: Mouse pressed left at (88, 286)
Screenshot: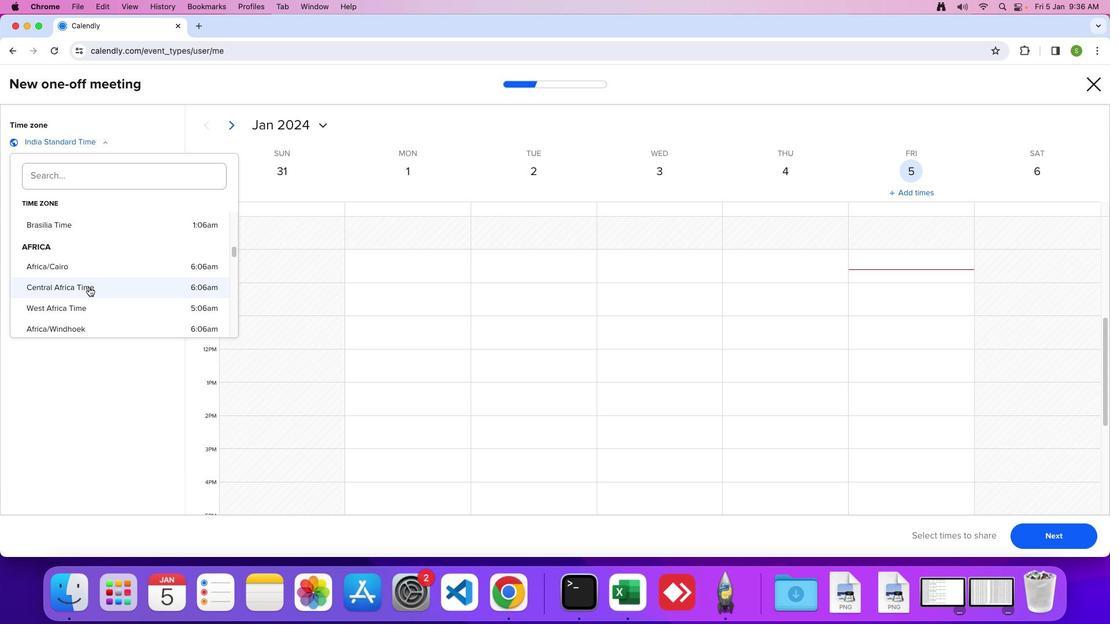 
Action: Mouse moved to (91, 286)
Screenshot: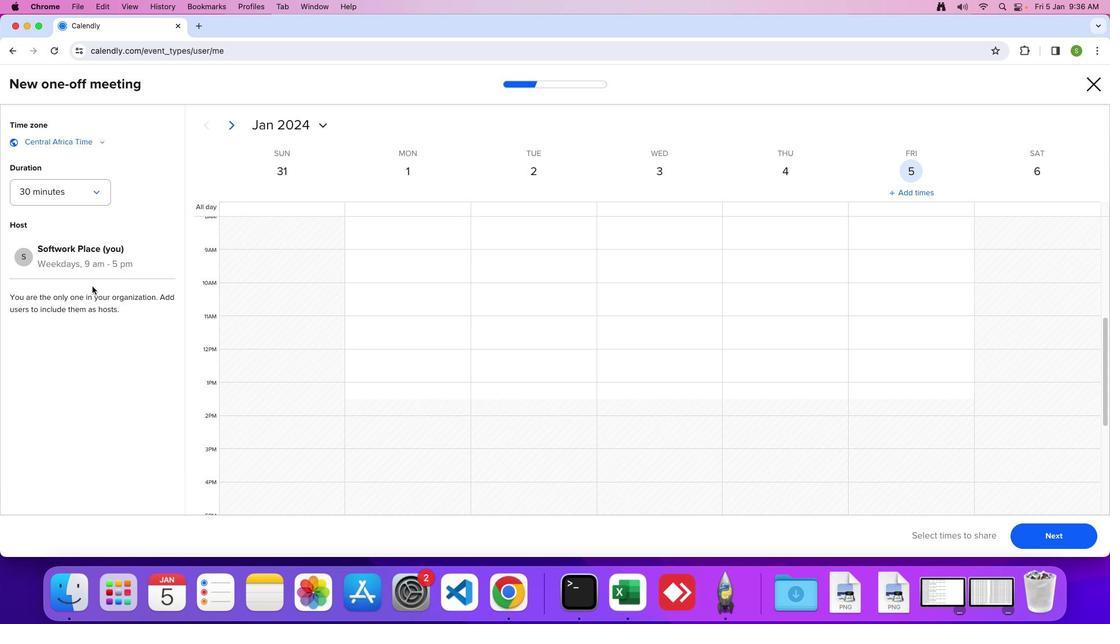 
